 Task: Identify the closest national park to Phoenix, Arizona, and Tucson, Arizona.
Action: Mouse moved to (129, 70)
Screenshot: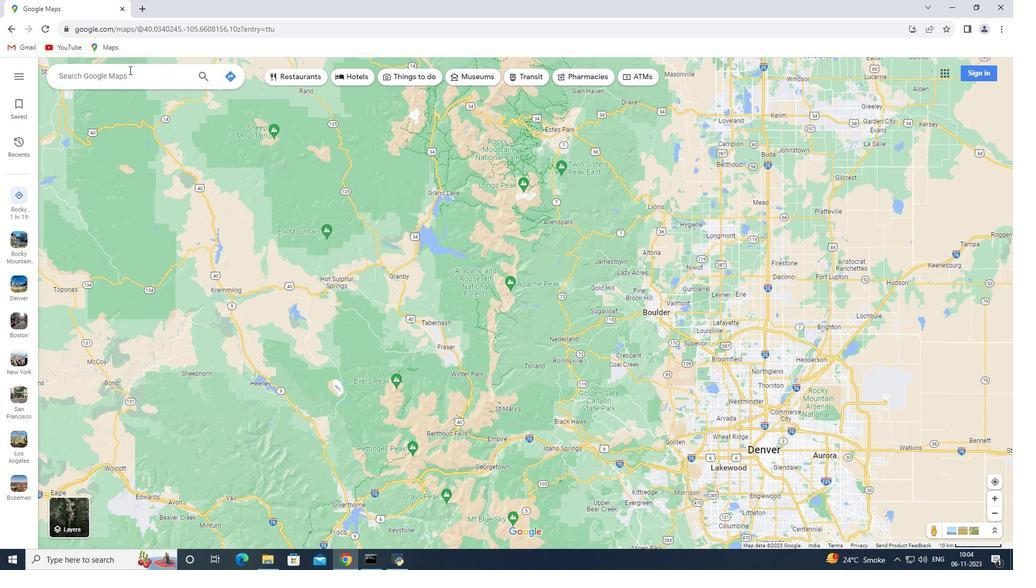 
Action: Mouse pressed left at (129, 70)
Screenshot: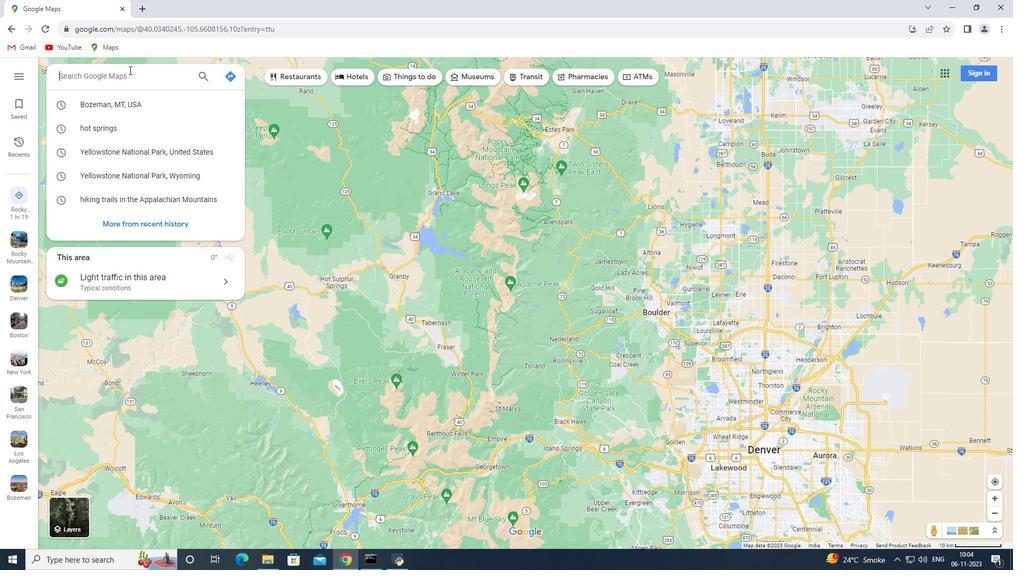 
Action: Key pressed <Key.shift_r>Phoenix,<Key.space><Key.shift>arizona<Key.enter>
Screenshot: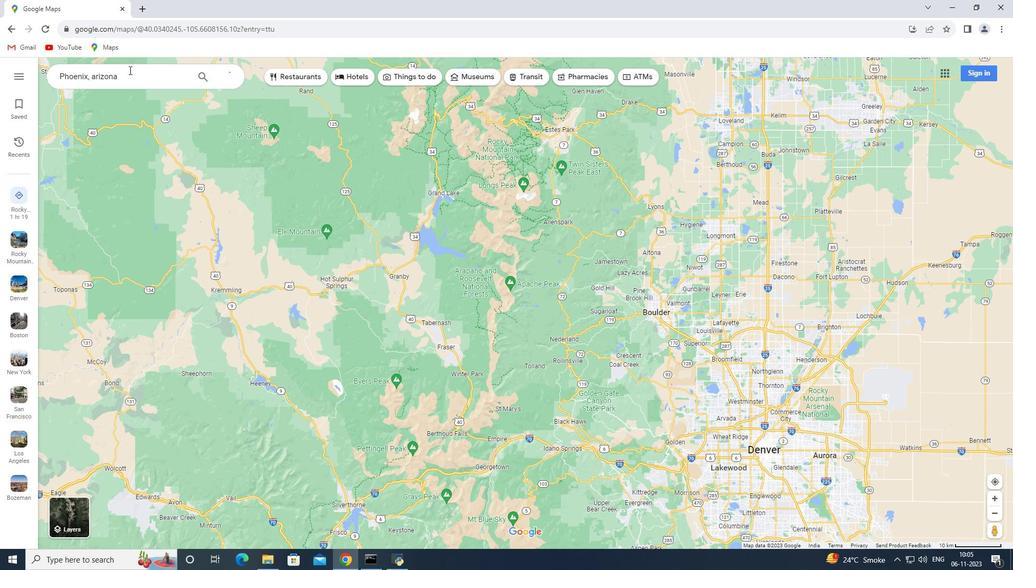 
Action: Mouse moved to (148, 253)
Screenshot: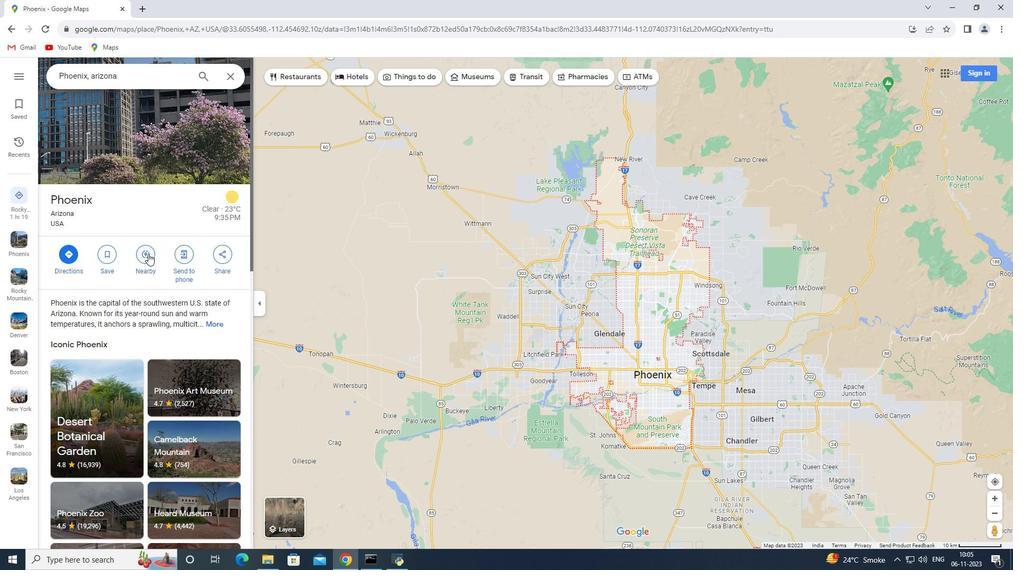 
Action: Mouse pressed left at (148, 253)
Screenshot: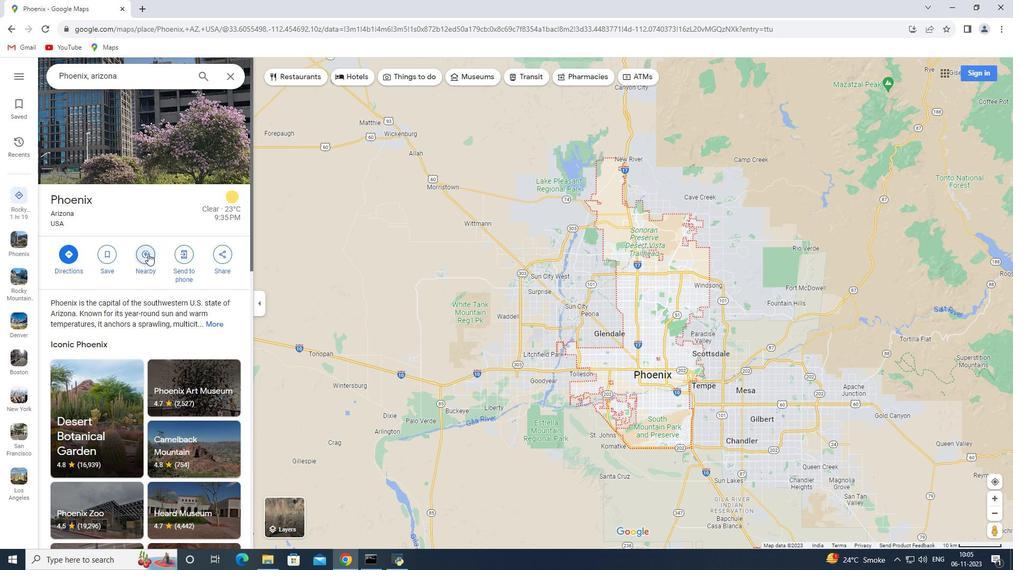 
Action: Key pressed closest<Key.space>national<Key.space>park<Key.enter>
Screenshot: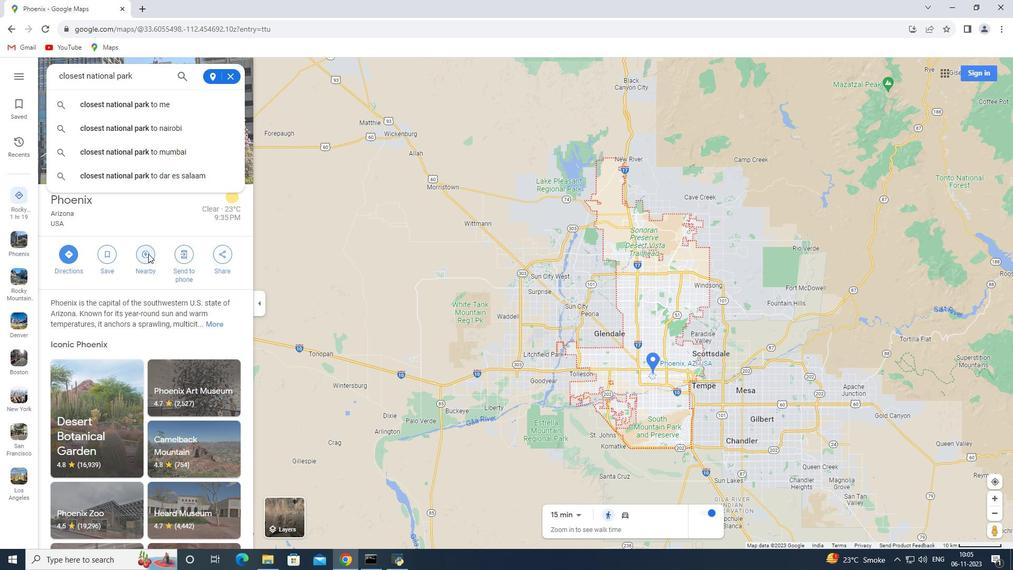 
Action: Mouse moved to (231, 75)
Screenshot: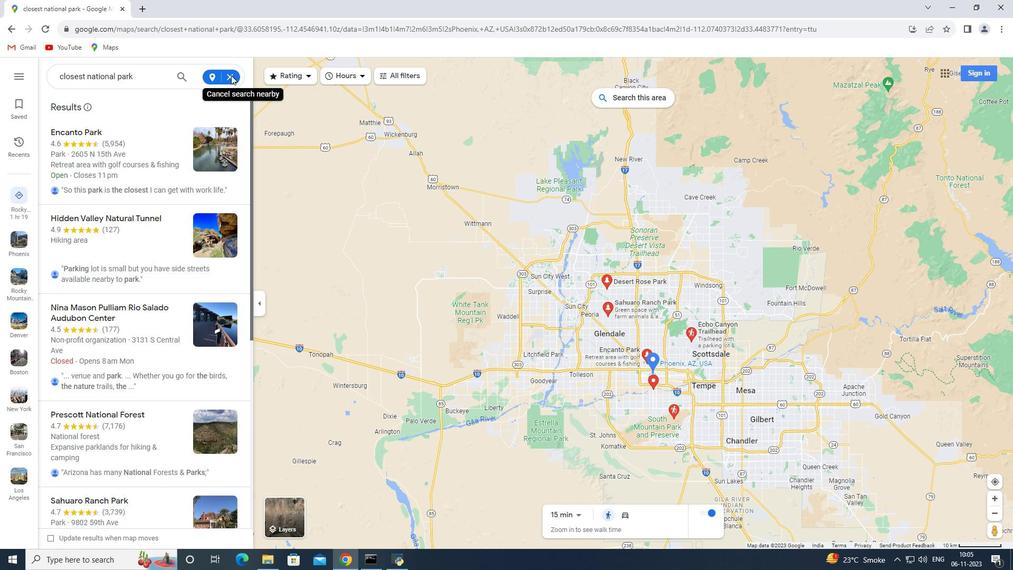 
Action: Mouse pressed left at (231, 75)
Screenshot: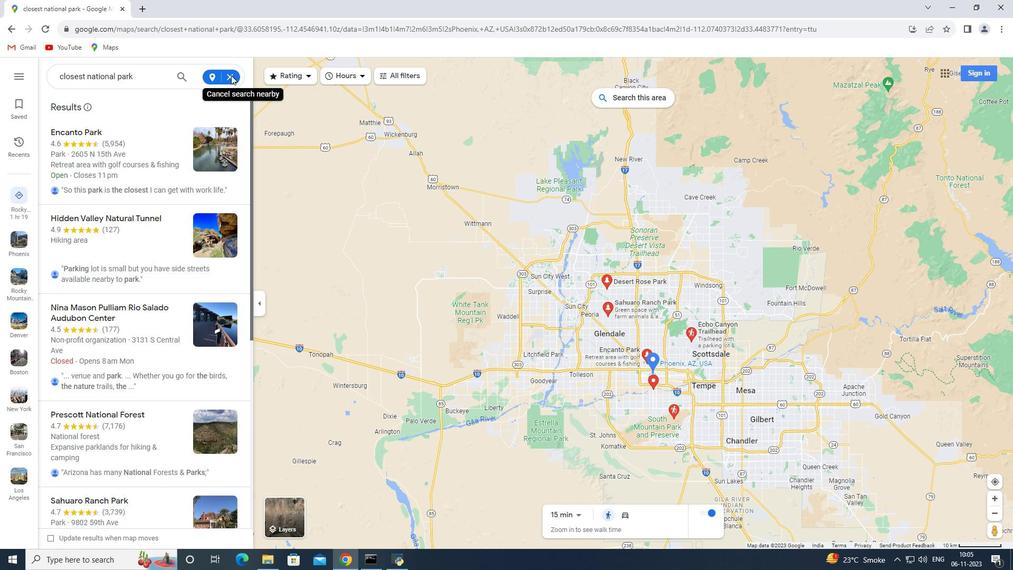 
Action: Mouse moved to (230, 76)
Screenshot: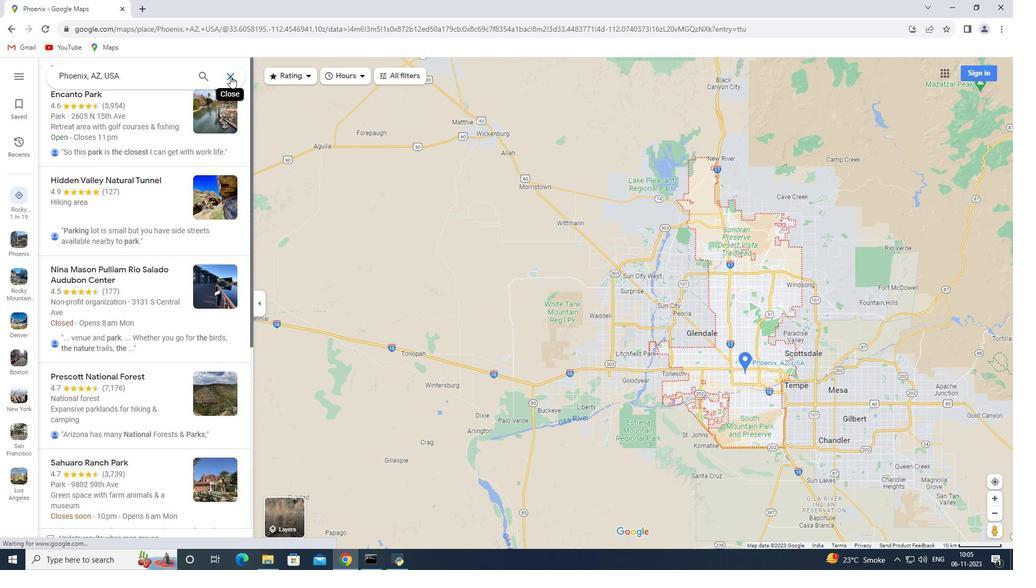 
Action: Mouse pressed left at (230, 76)
Screenshot: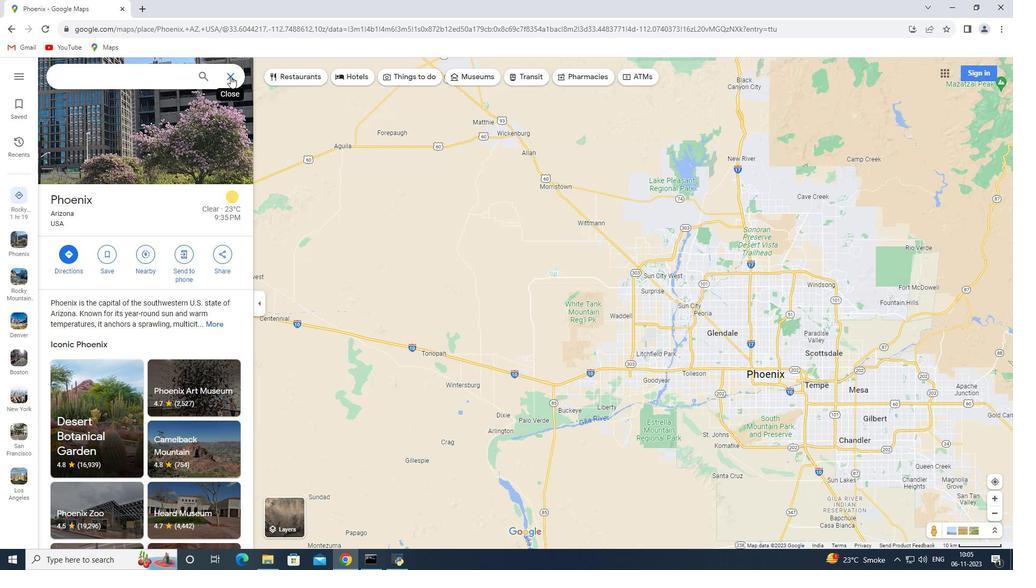 
Action: Mouse moved to (157, 80)
Screenshot: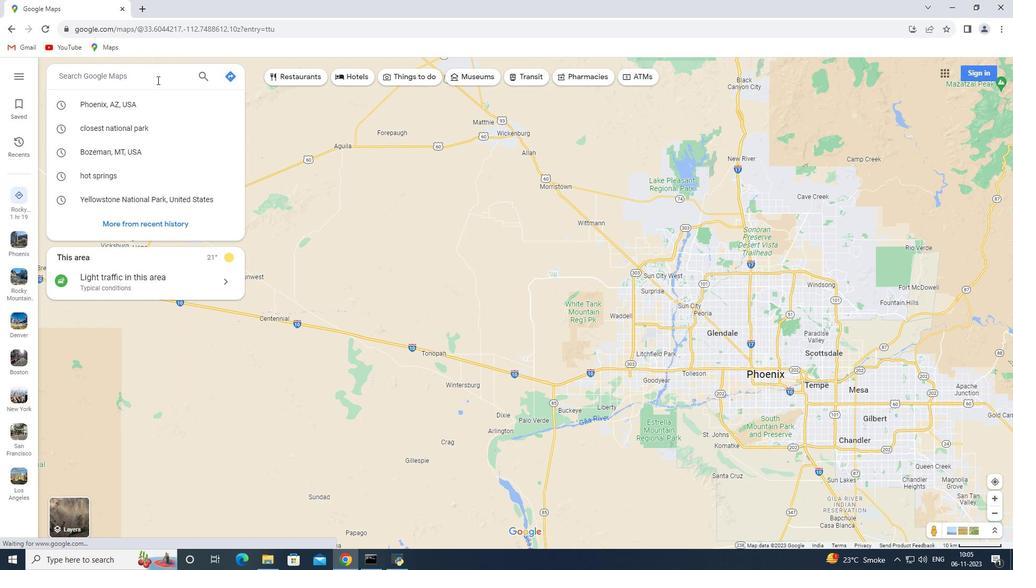 
Action: Key pressed <Key.shift>Tusco<Key.backspace><Key.backspace><Key.backspace>cson,<Key.space><Key.shift>Arizona<Key.enter>
Screenshot: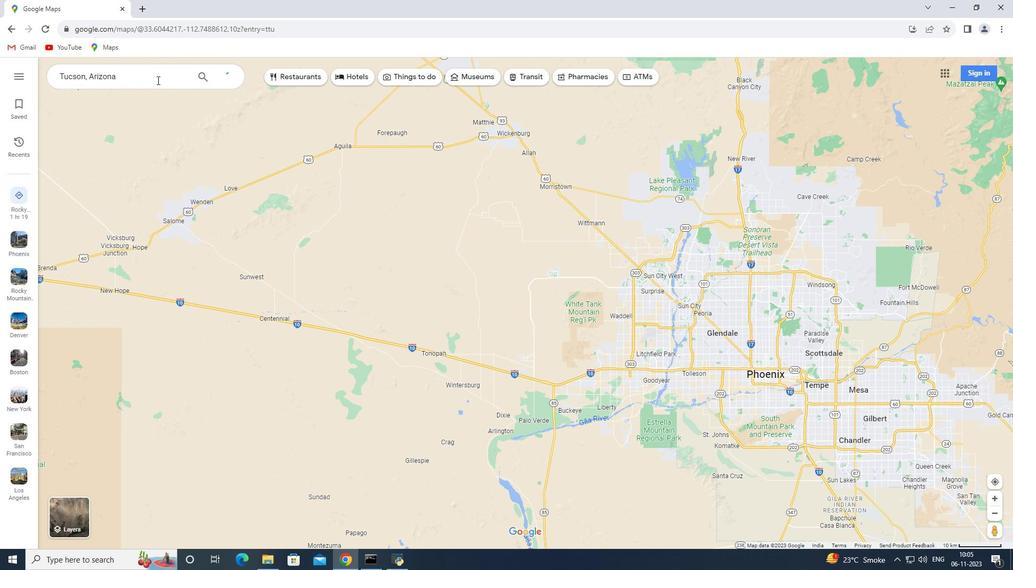 
Action: Mouse moved to (145, 256)
Screenshot: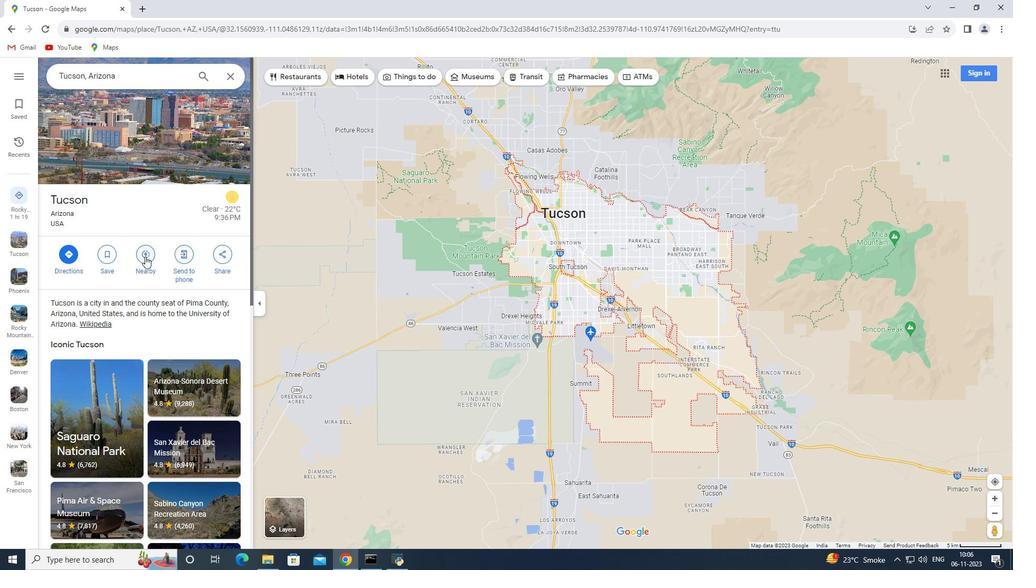 
Action: Mouse pressed left at (145, 256)
Screenshot: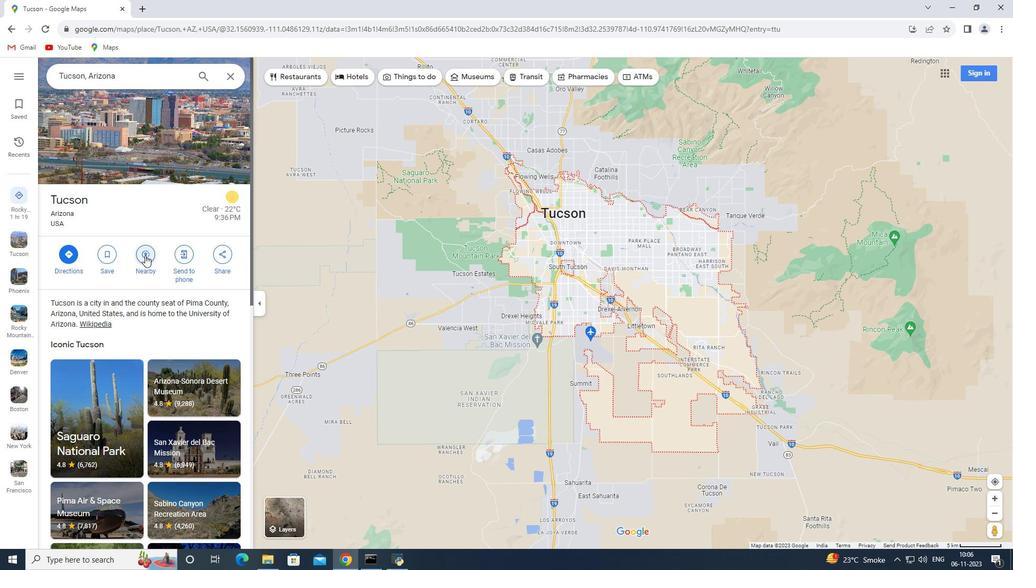 
Action: Mouse moved to (145, 255)
Screenshot: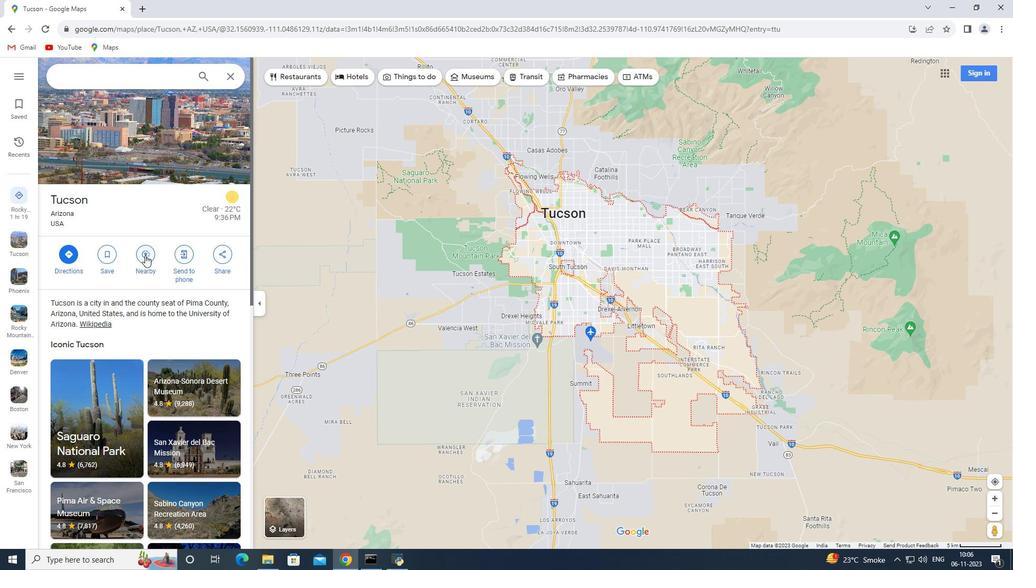 
Action: Key pressed closest<Key.space>national<Key.space>park<Key.enter>
Screenshot: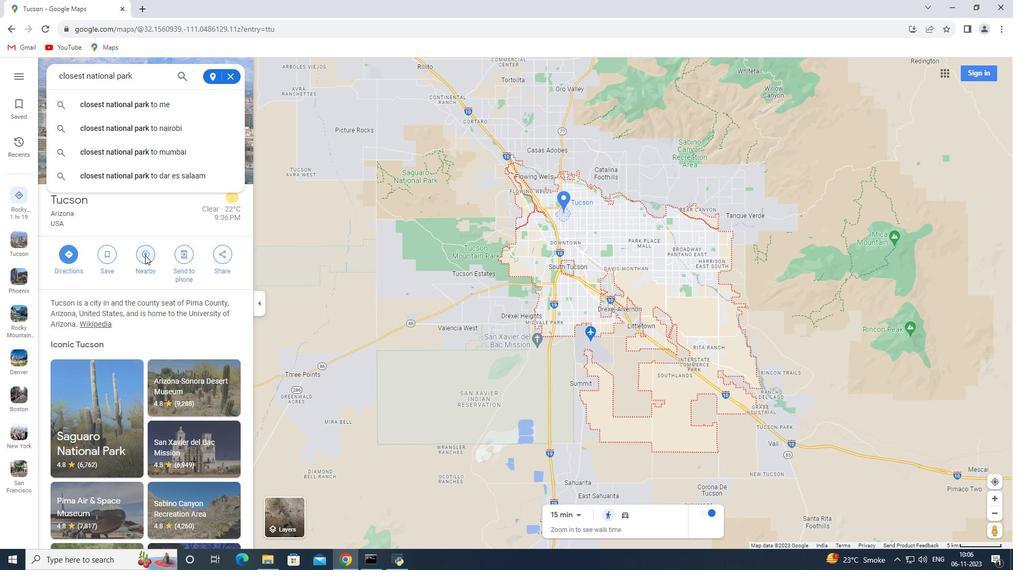 
Action: Mouse moved to (139, 250)
Screenshot: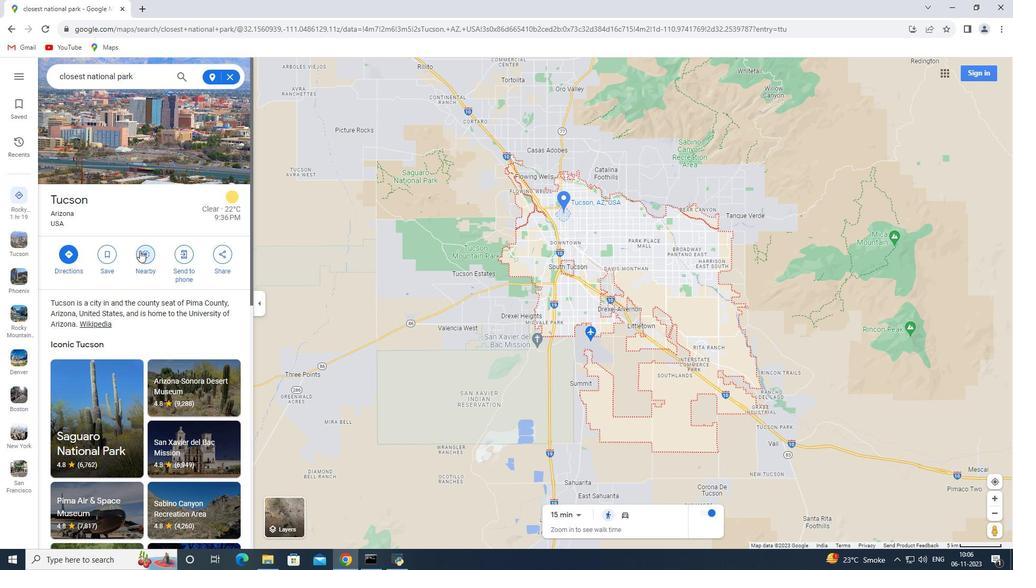 
